 Task: Check the average views per listing of pond in the last 5 years.
Action: Mouse moved to (785, 188)
Screenshot: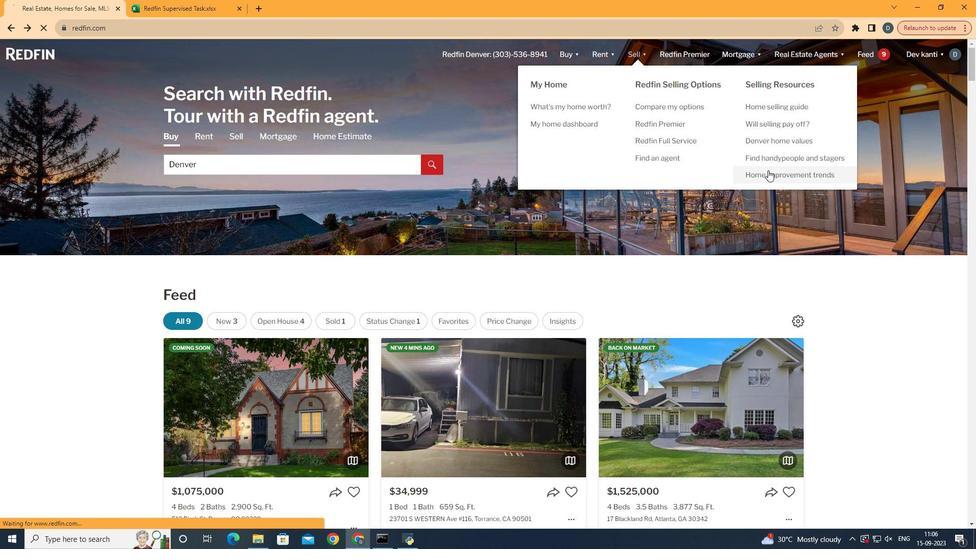 
Action: Mouse pressed left at (785, 188)
Screenshot: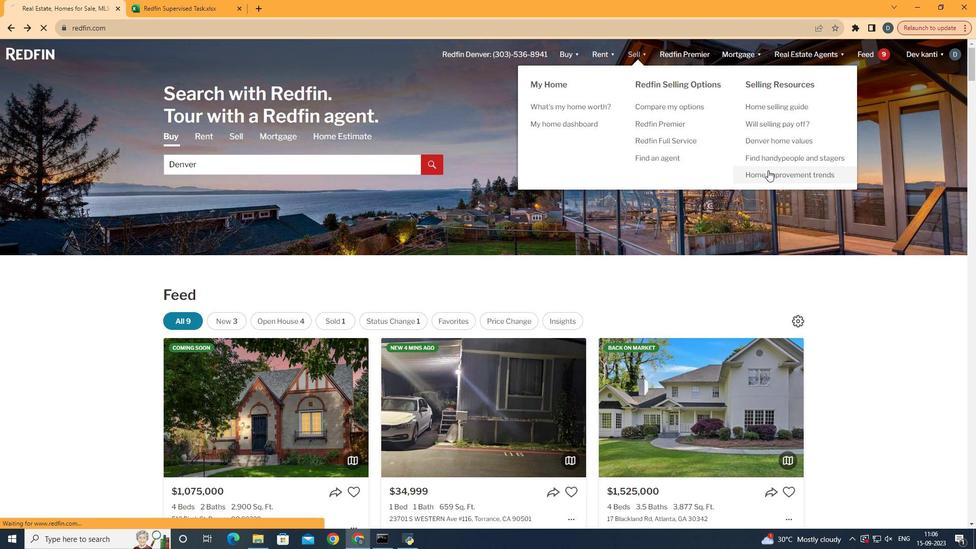 
Action: Mouse moved to (261, 215)
Screenshot: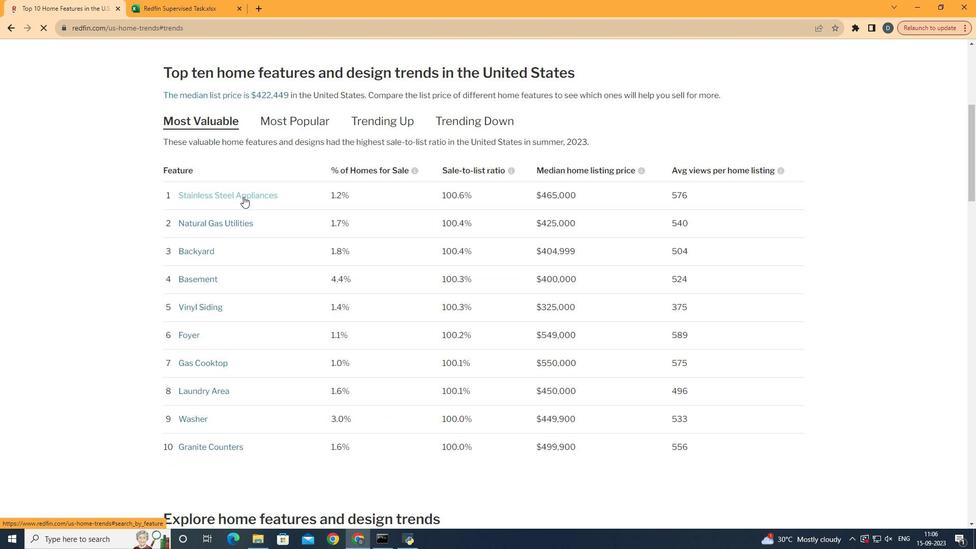 
Action: Mouse pressed left at (261, 215)
Screenshot: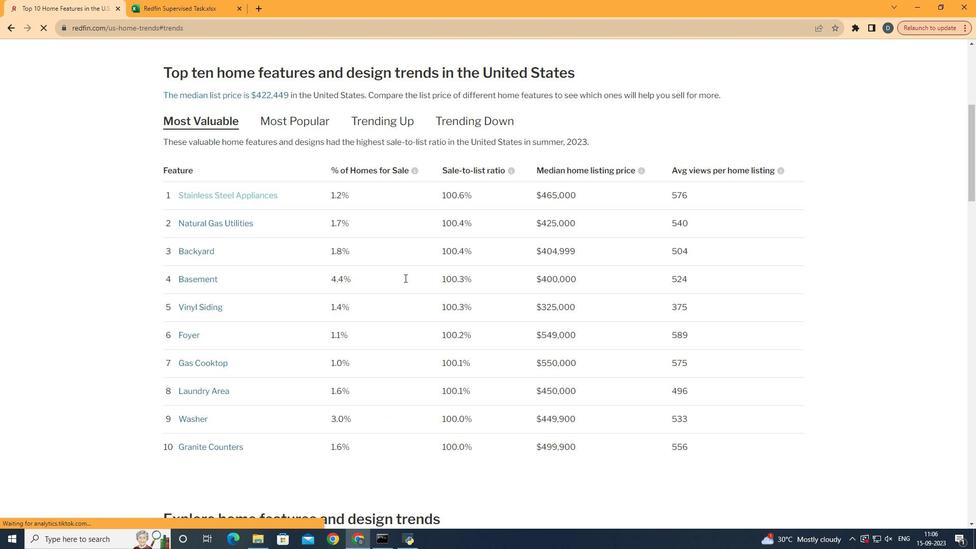 
Action: Mouse moved to (498, 325)
Screenshot: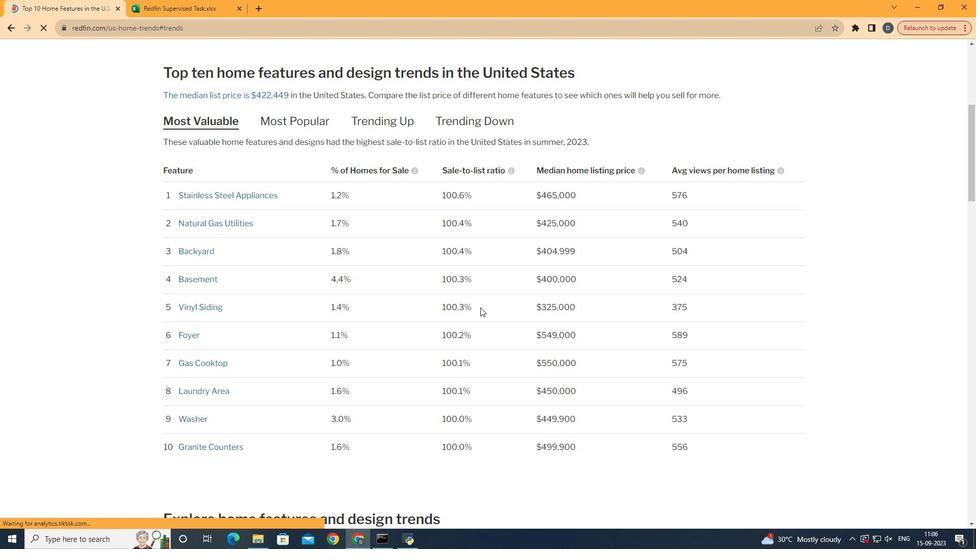 
Action: Mouse scrolled (498, 325) with delta (0, 0)
Screenshot: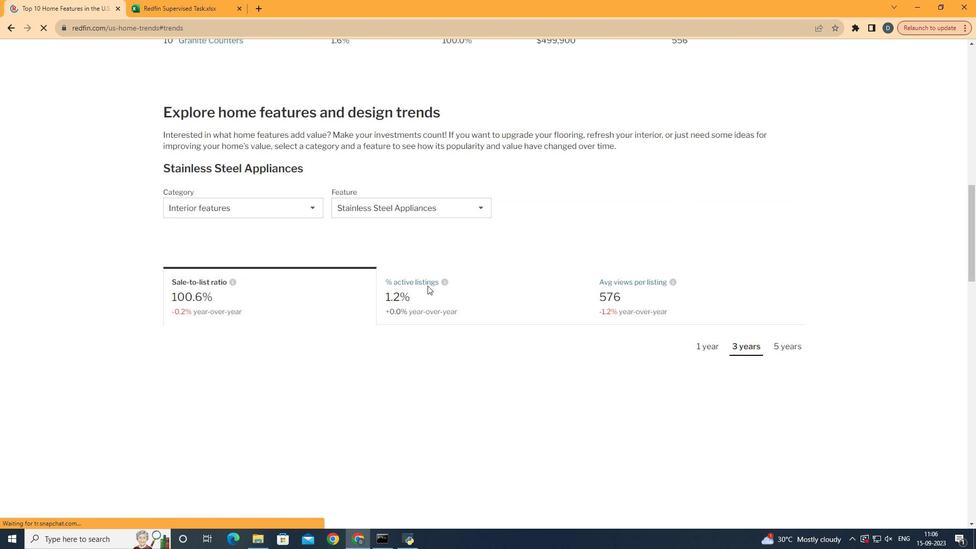 
Action: Mouse scrolled (498, 325) with delta (0, 0)
Screenshot: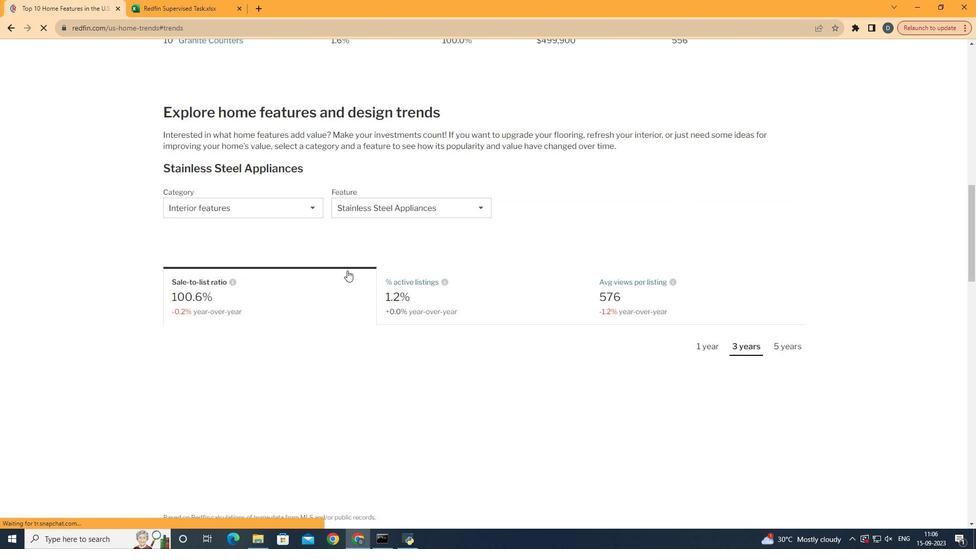 
Action: Mouse scrolled (498, 325) with delta (0, 0)
Screenshot: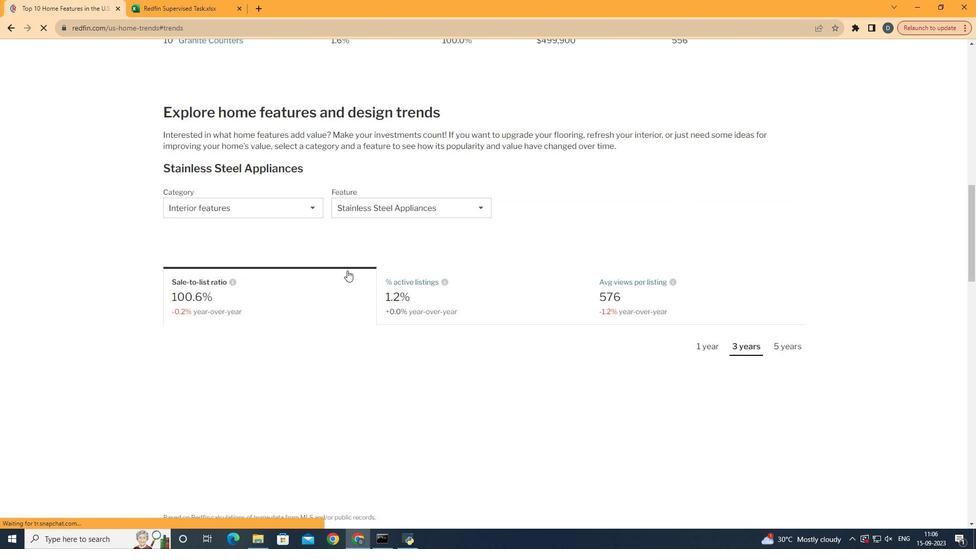 
Action: Mouse scrolled (498, 325) with delta (0, 0)
Screenshot: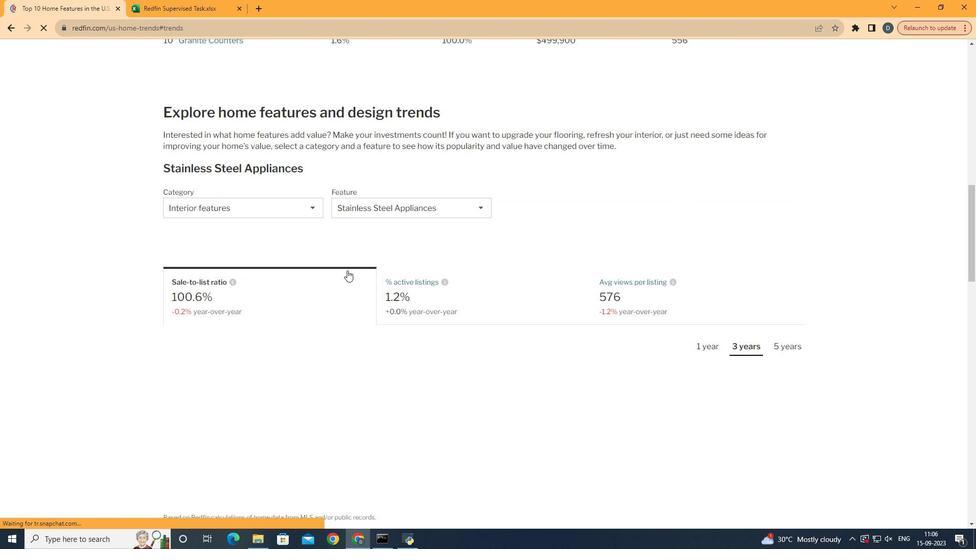
Action: Mouse scrolled (498, 325) with delta (0, 0)
Screenshot: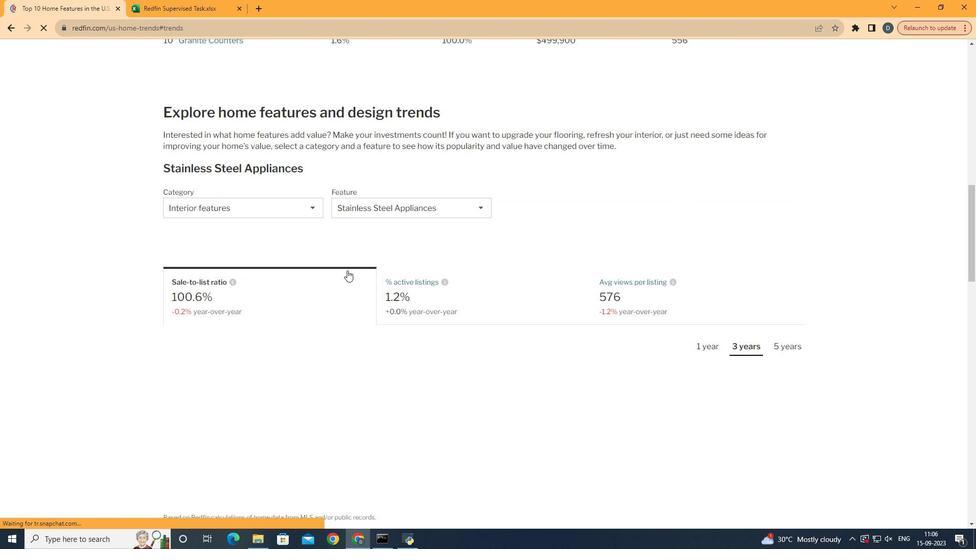 
Action: Mouse scrolled (498, 325) with delta (0, 0)
Screenshot: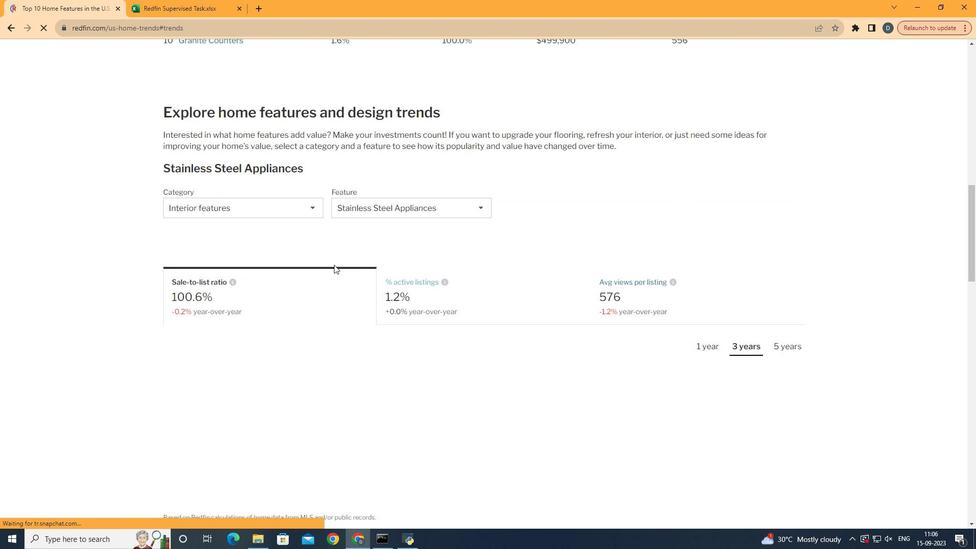 
Action: Mouse scrolled (498, 325) with delta (0, 0)
Screenshot: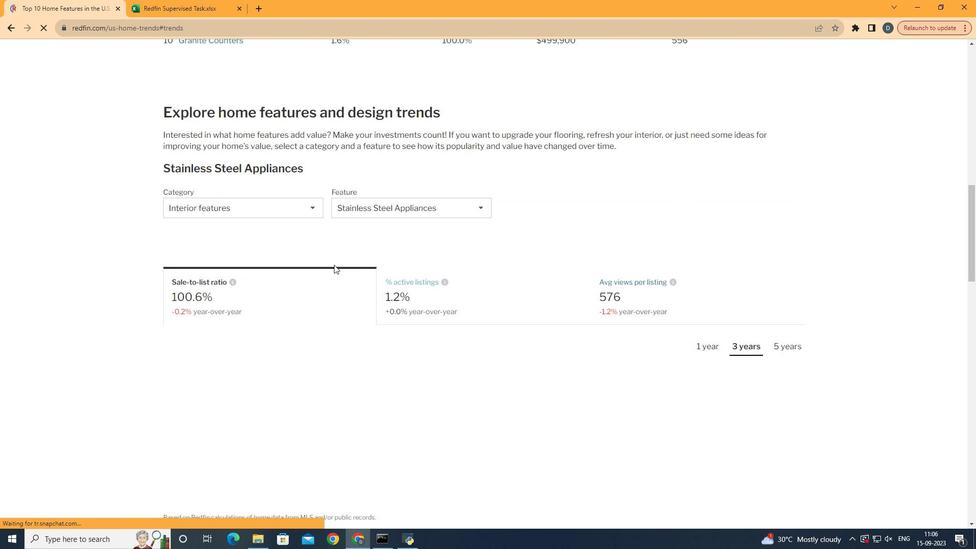 
Action: Mouse moved to (499, 325)
Screenshot: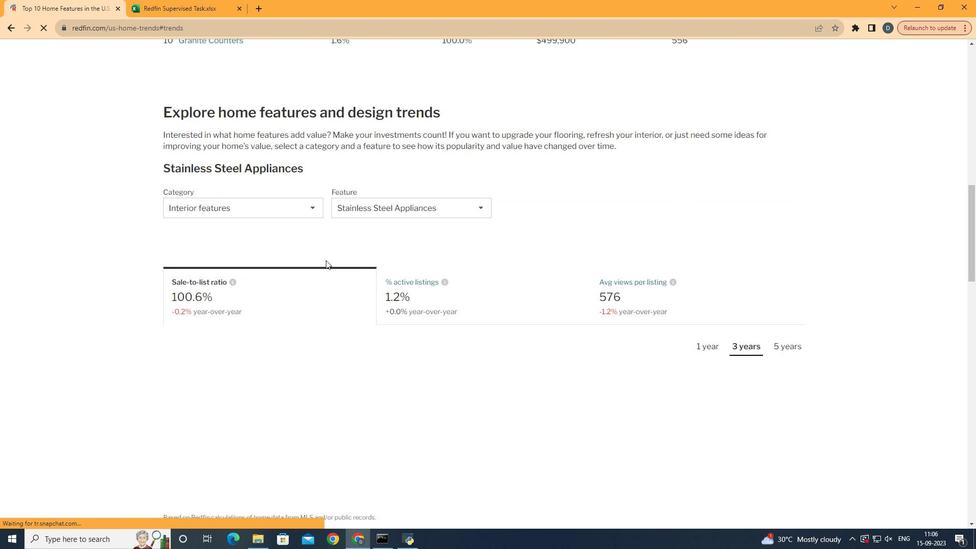 
Action: Mouse scrolled (499, 325) with delta (0, 0)
Screenshot: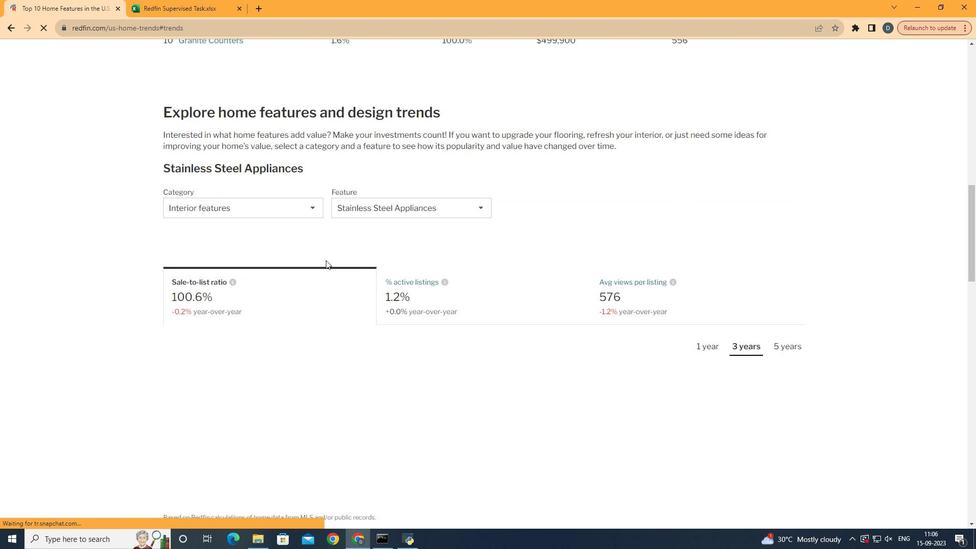 
Action: Mouse moved to (301, 233)
Screenshot: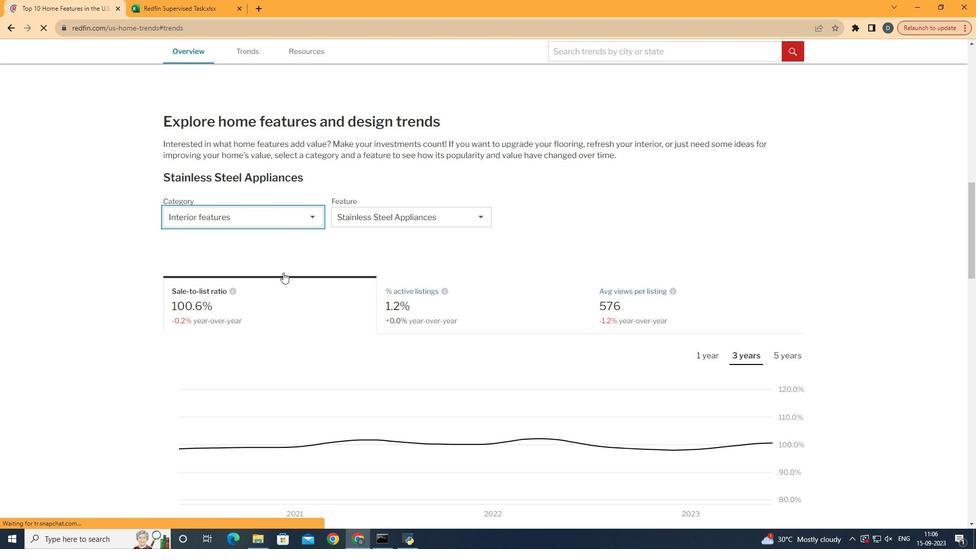 
Action: Mouse pressed left at (301, 233)
Screenshot: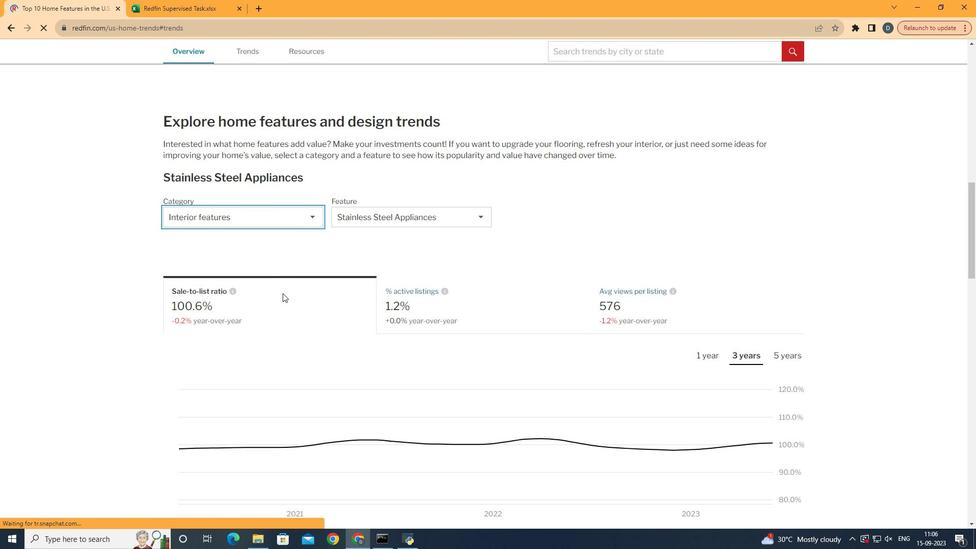 
Action: Mouse moved to (302, 342)
Screenshot: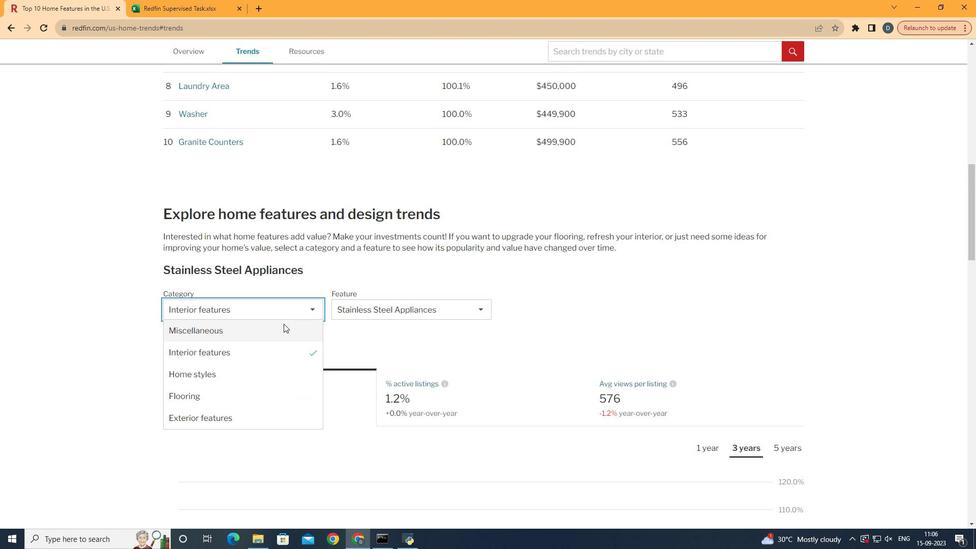 
Action: Mouse scrolled (302, 342) with delta (0, 0)
Screenshot: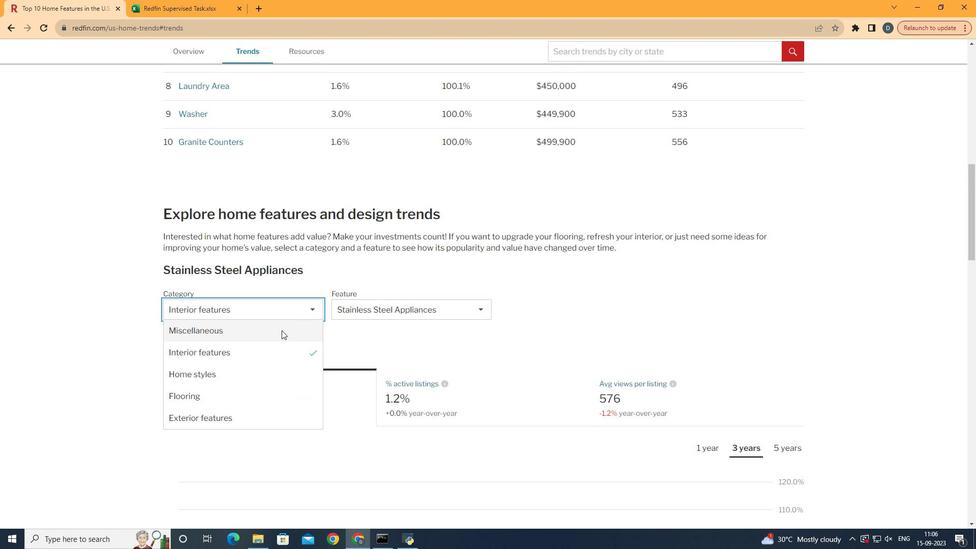 
Action: Mouse scrolled (302, 342) with delta (0, 0)
Screenshot: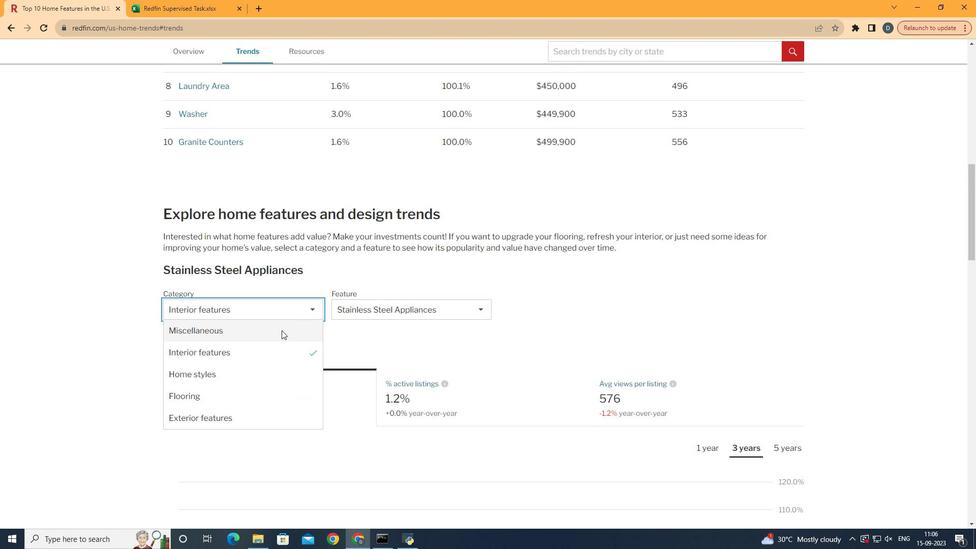 
Action: Mouse scrolled (302, 342) with delta (0, 0)
Screenshot: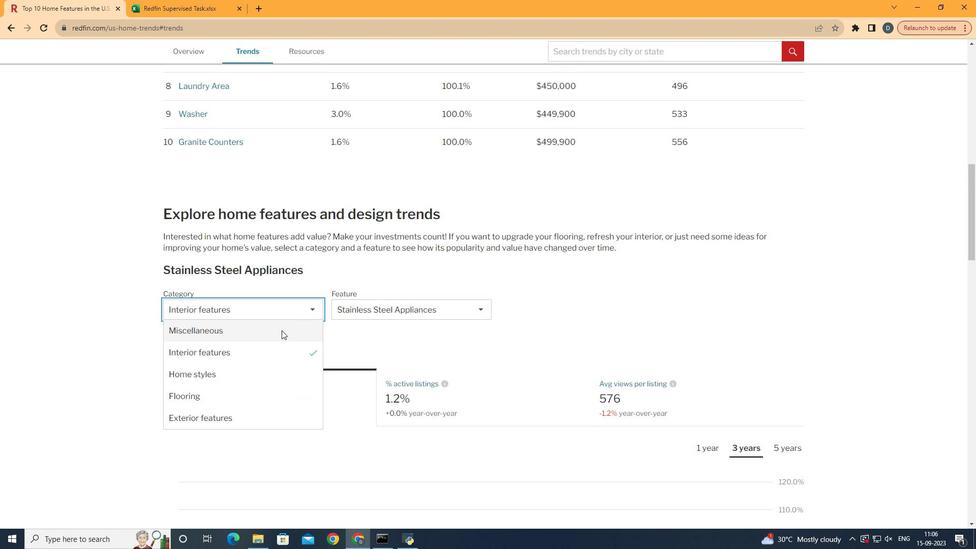 
Action: Mouse scrolled (302, 342) with delta (0, 0)
Screenshot: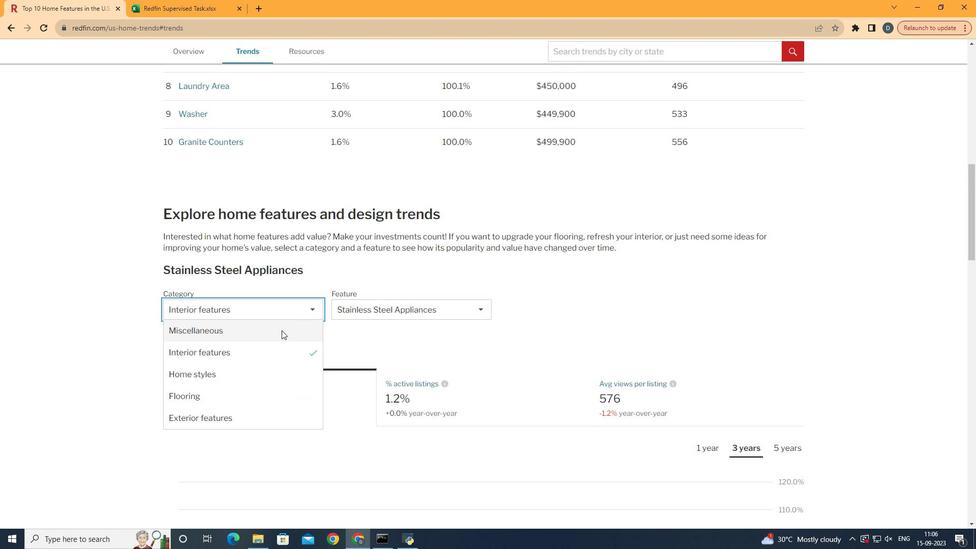 
Action: Mouse moved to (301, 342)
Screenshot: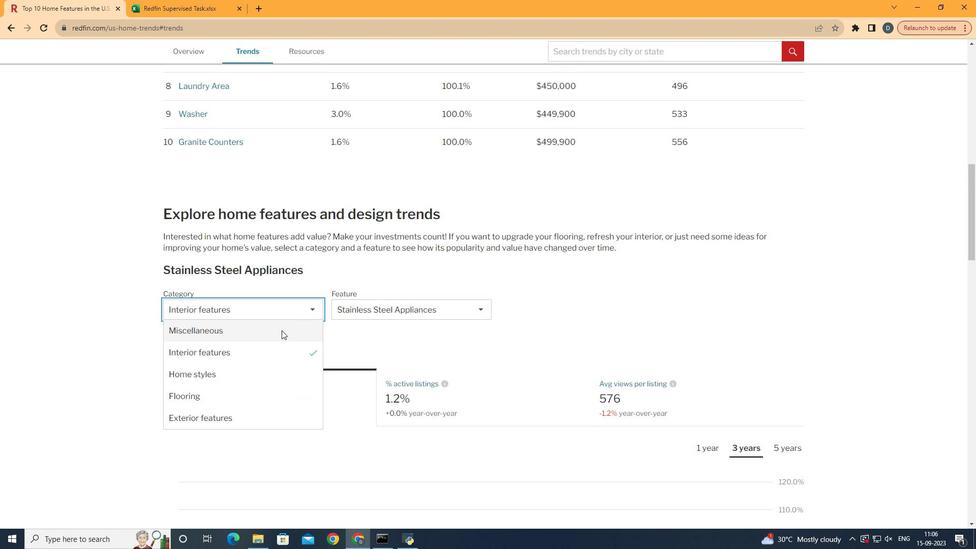 
Action: Mouse scrolled (301, 341) with delta (0, 0)
Screenshot: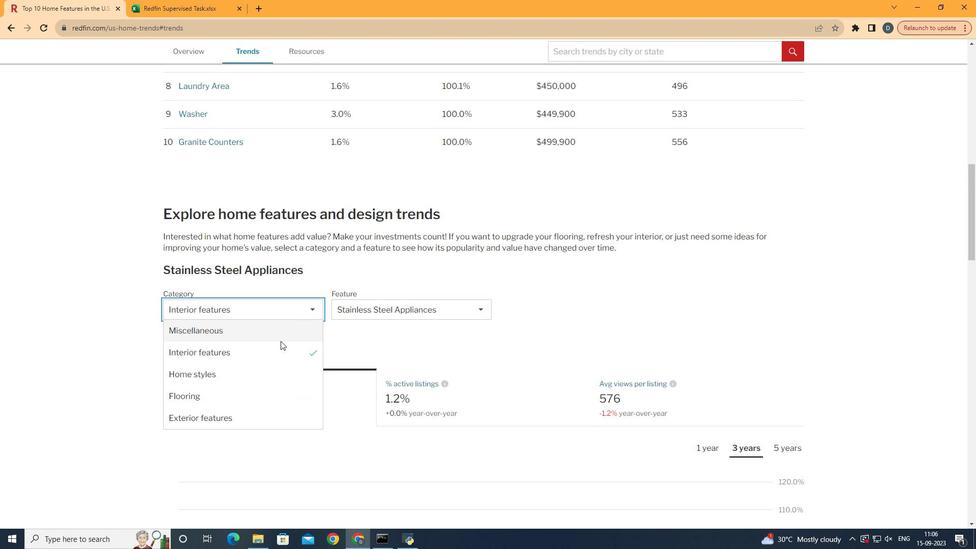 
Action: Mouse scrolled (301, 341) with delta (0, 0)
Screenshot: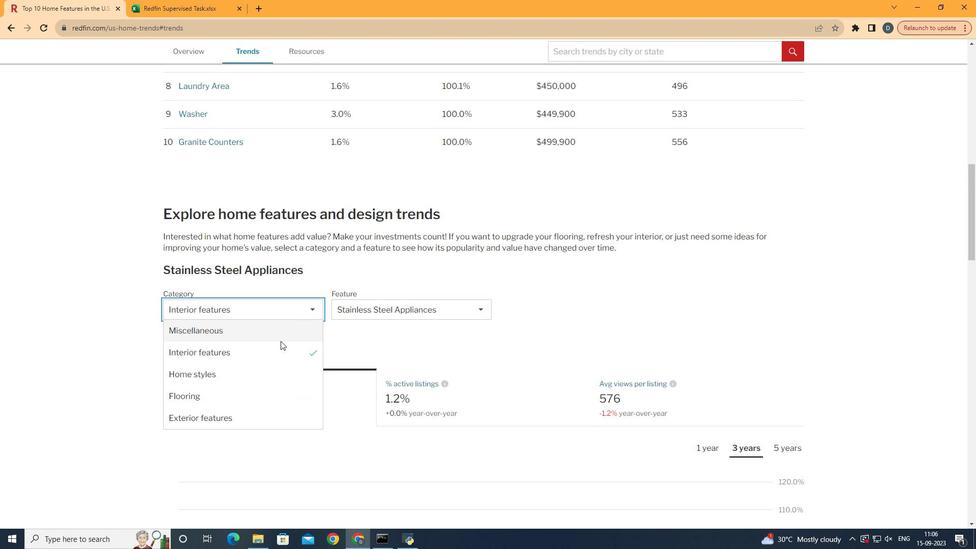 
Action: Mouse moved to (282, 437)
Screenshot: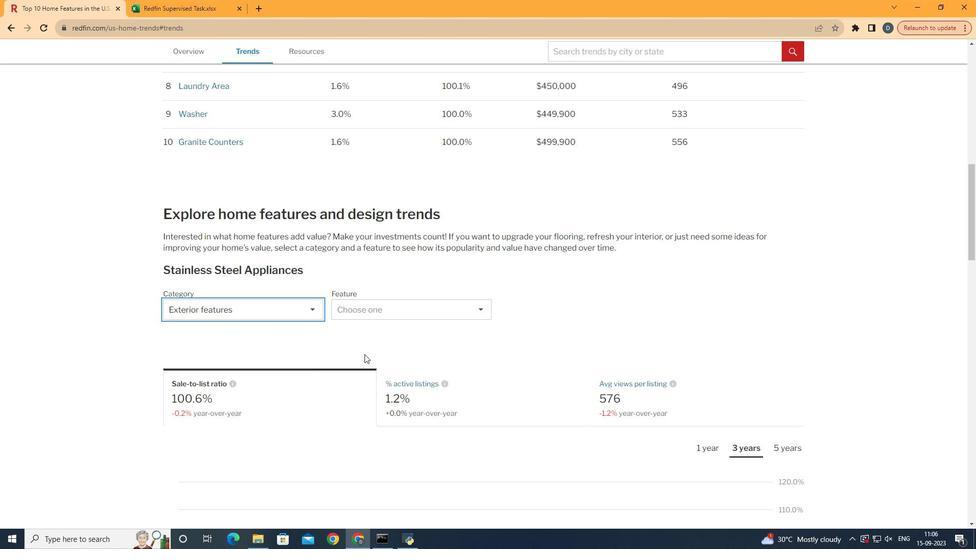 
Action: Mouse pressed left at (282, 437)
Screenshot: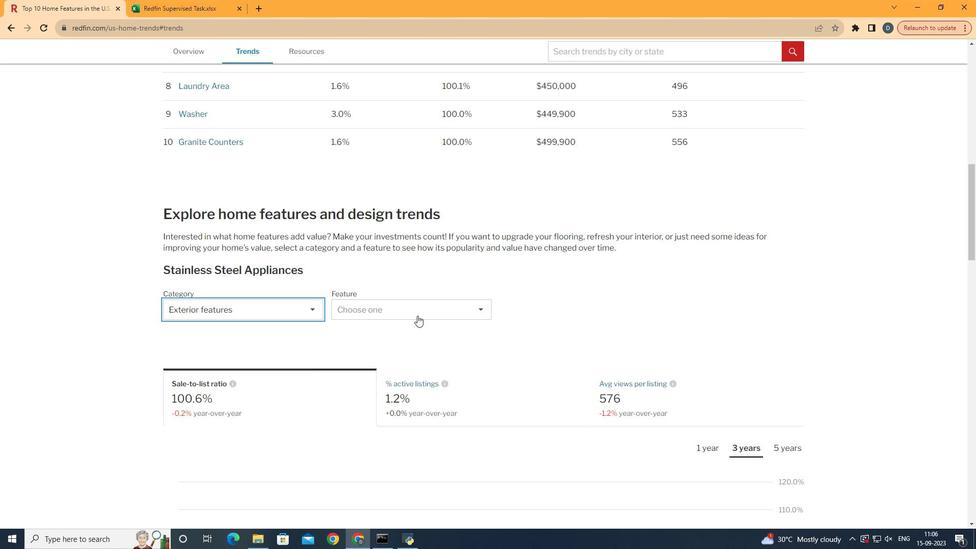 
Action: Mouse moved to (436, 333)
Screenshot: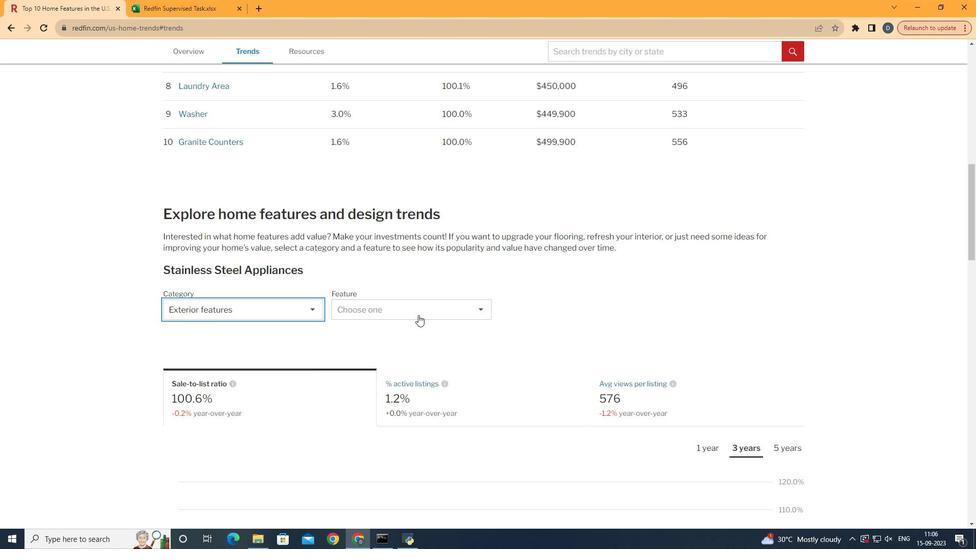 
Action: Mouse pressed left at (436, 333)
Screenshot: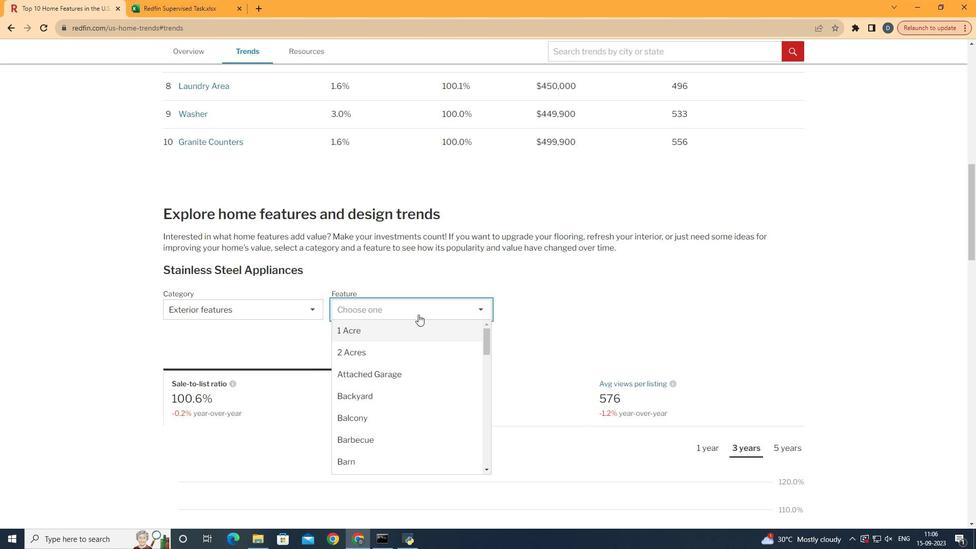 
Action: Mouse moved to (446, 403)
Screenshot: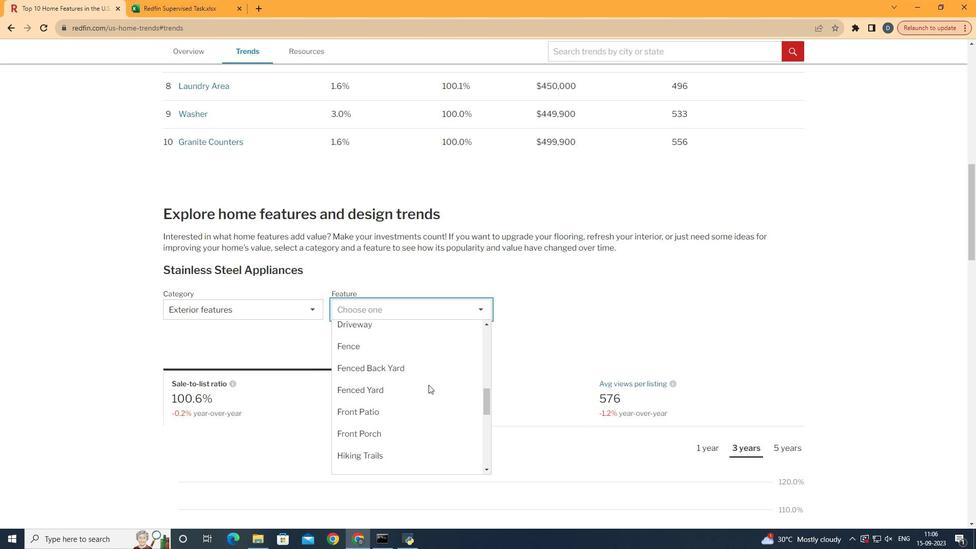 
Action: Mouse scrolled (446, 402) with delta (0, 0)
Screenshot: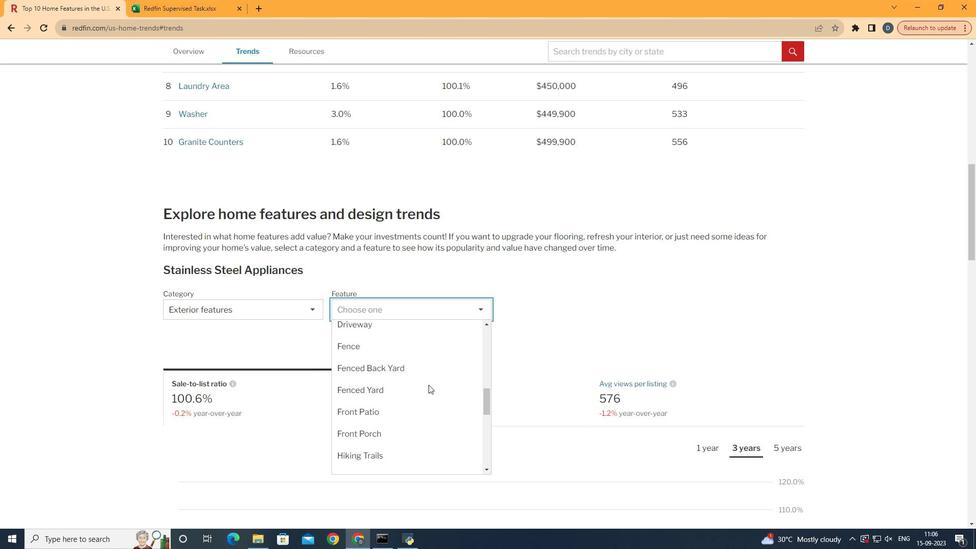 
Action: Mouse scrolled (446, 402) with delta (0, 0)
Screenshot: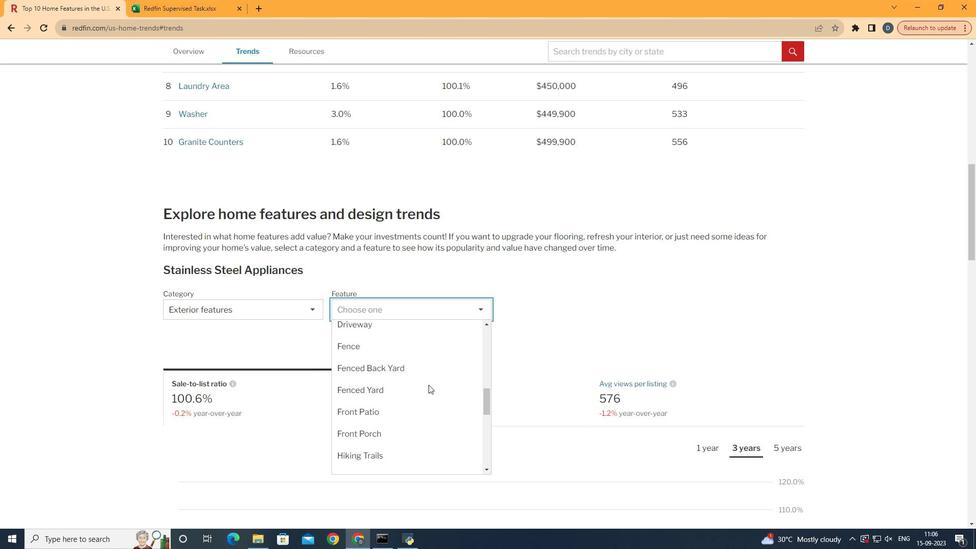 
Action: Mouse scrolled (446, 402) with delta (0, 0)
Screenshot: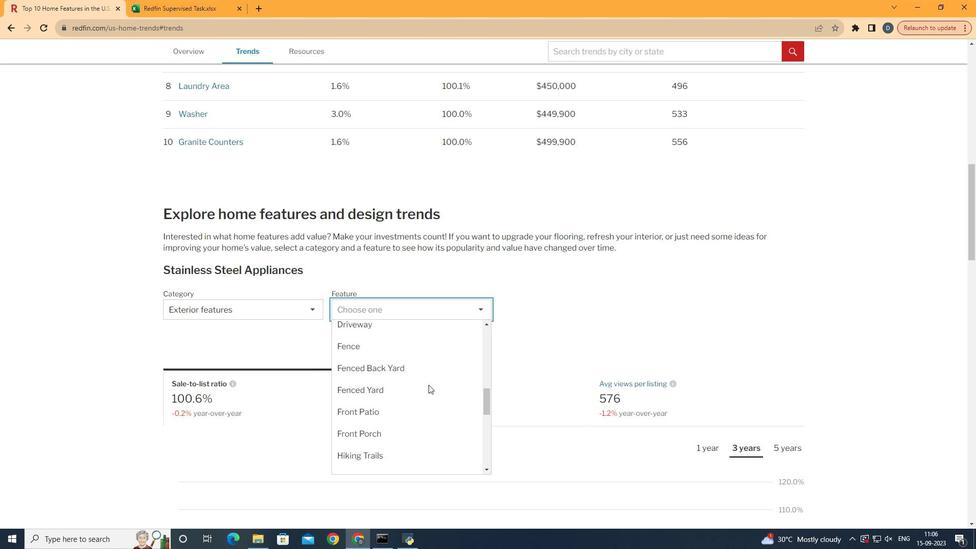 
Action: Mouse scrolled (446, 402) with delta (0, 0)
Screenshot: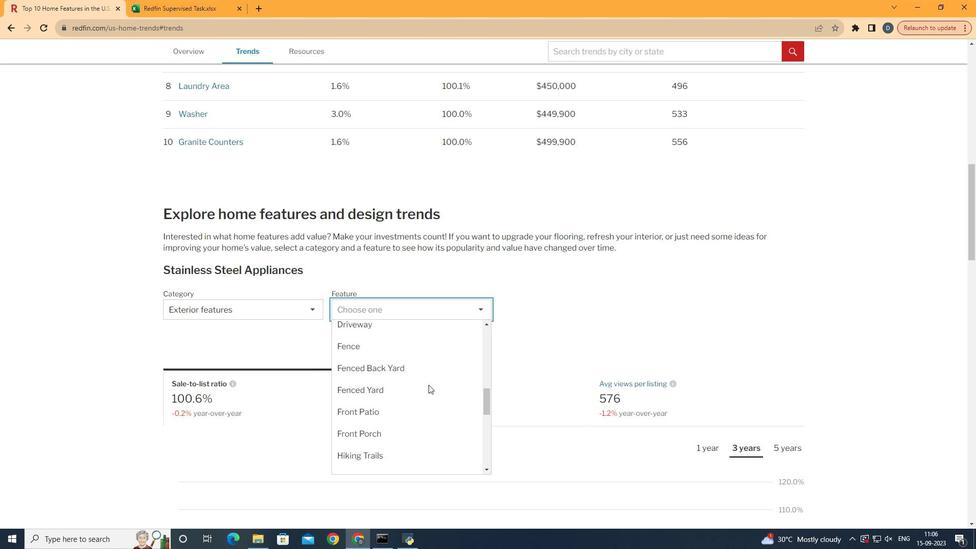 
Action: Mouse scrolled (446, 402) with delta (0, 0)
Screenshot: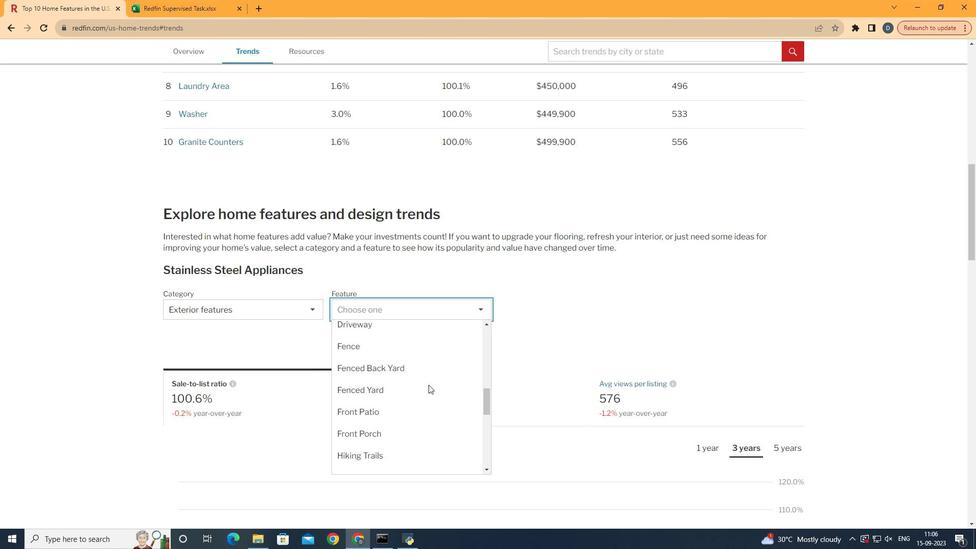 
Action: Mouse scrolled (446, 402) with delta (0, 0)
Screenshot: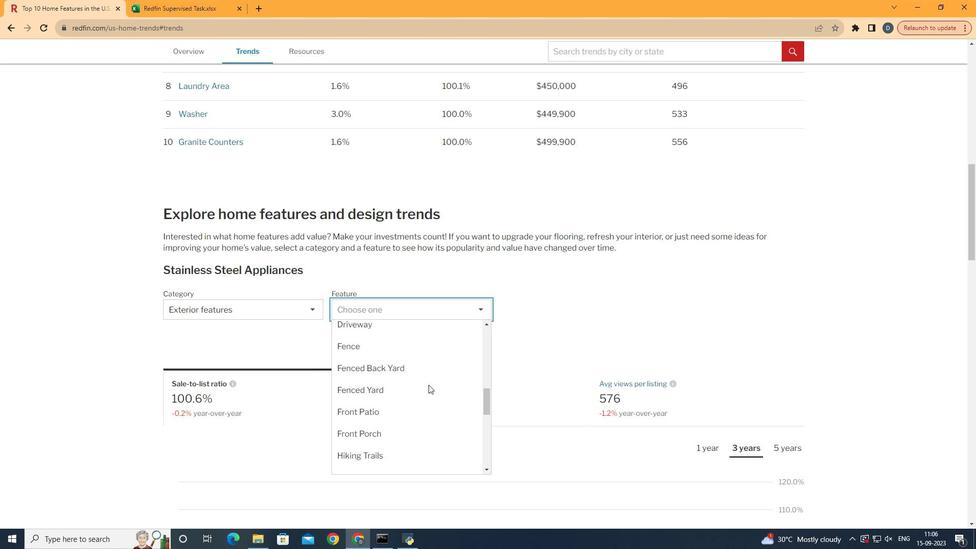 
Action: Mouse scrolled (446, 402) with delta (0, 0)
Screenshot: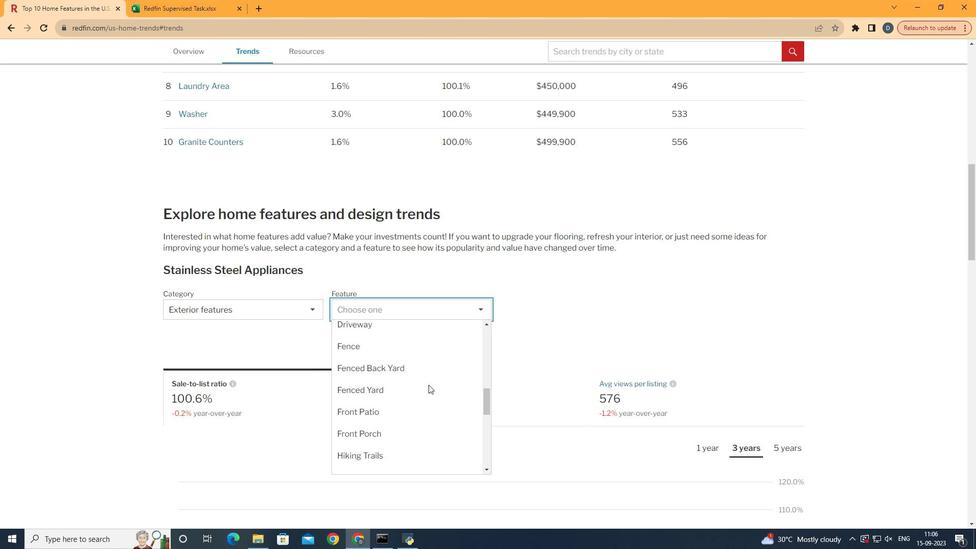 
Action: Mouse scrolled (446, 402) with delta (0, 0)
Screenshot: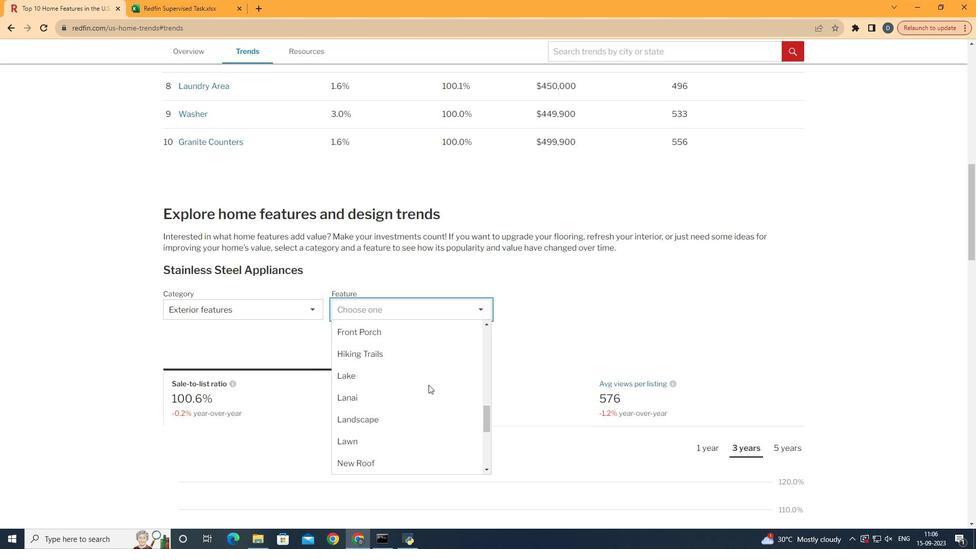 
Action: Mouse scrolled (446, 402) with delta (0, 0)
Screenshot: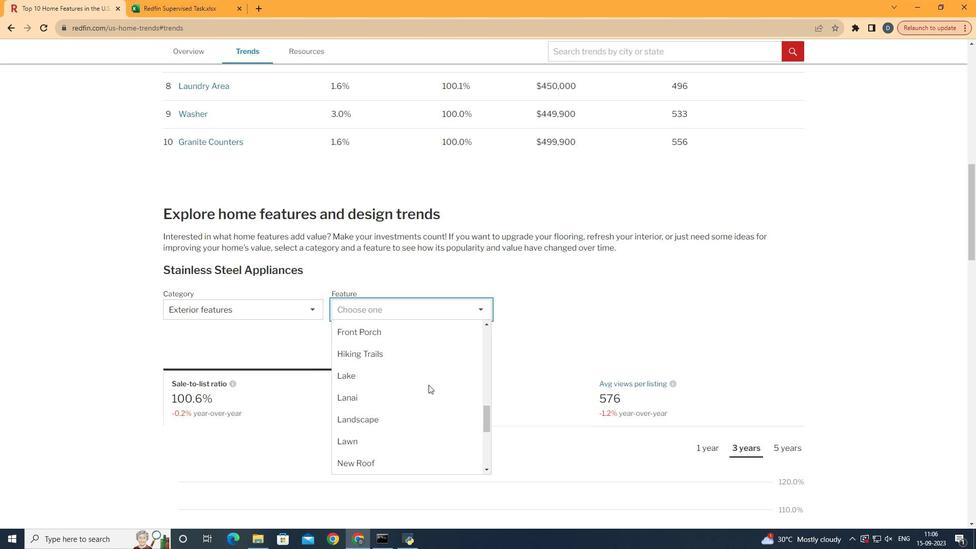 
Action: Mouse moved to (417, 464)
Screenshot: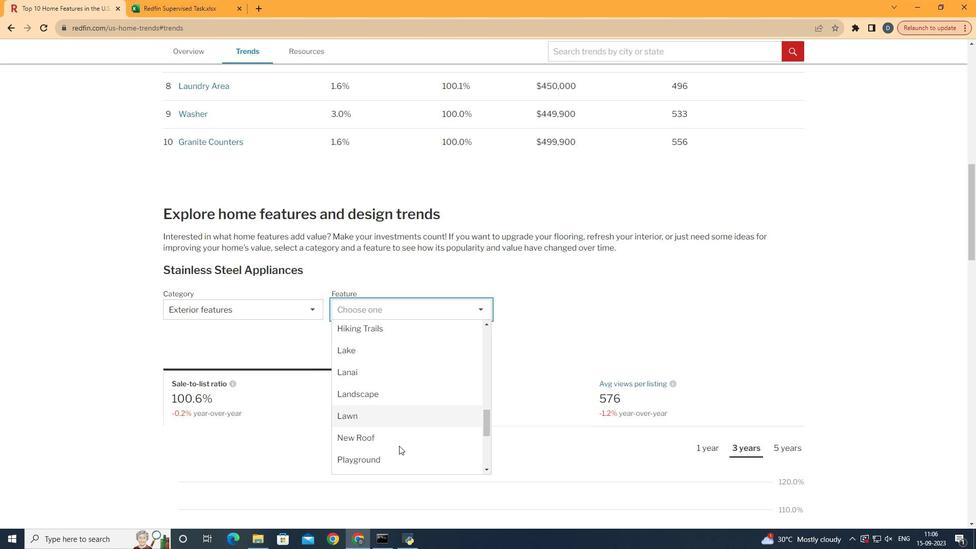 
Action: Mouse scrolled (417, 463) with delta (0, 0)
Screenshot: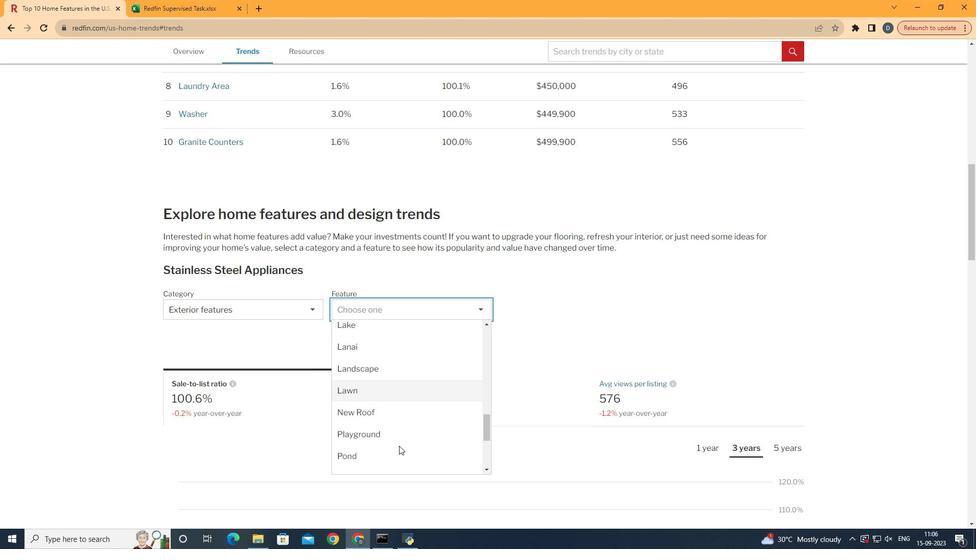 
Action: Mouse moved to (420, 473)
Screenshot: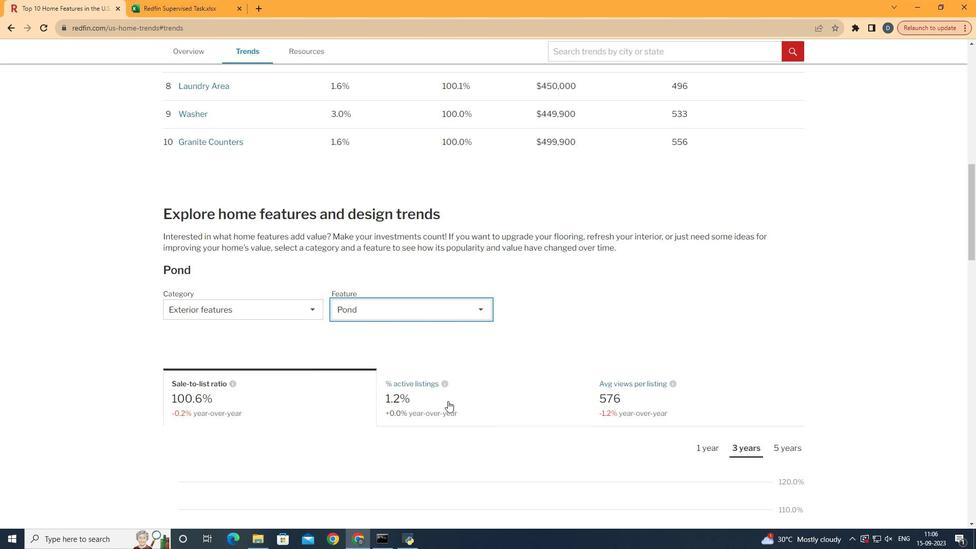 
Action: Mouse pressed left at (420, 473)
Screenshot: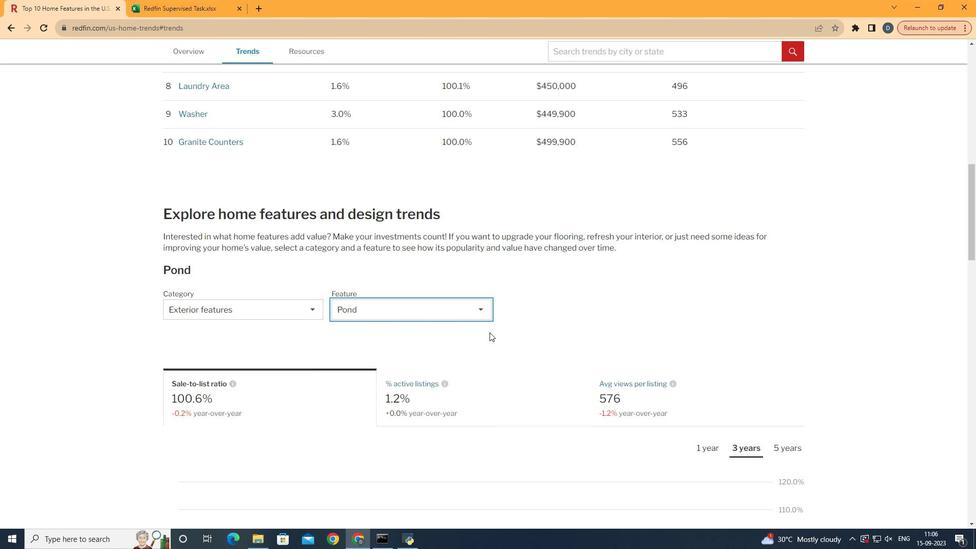 
Action: Mouse moved to (519, 337)
Screenshot: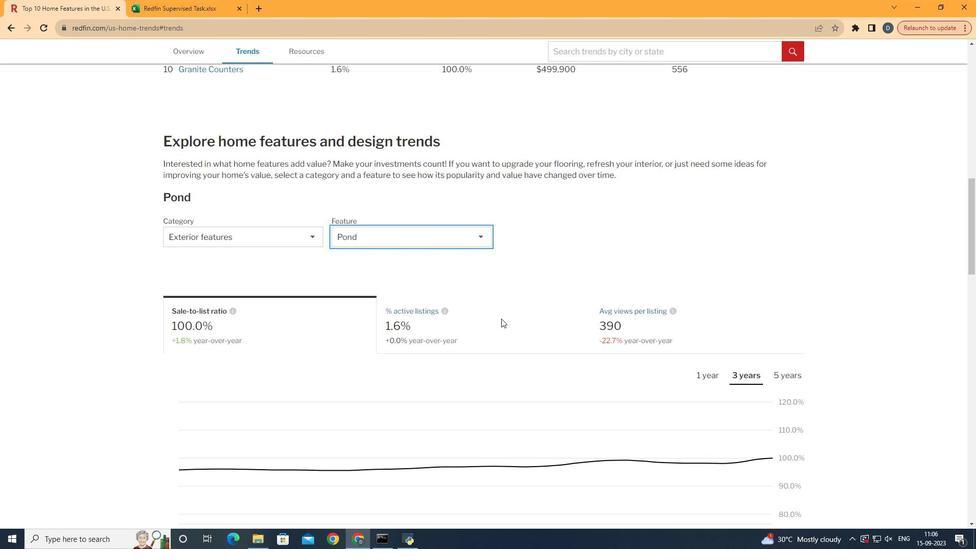 
Action: Mouse scrolled (519, 336) with delta (0, 0)
Screenshot: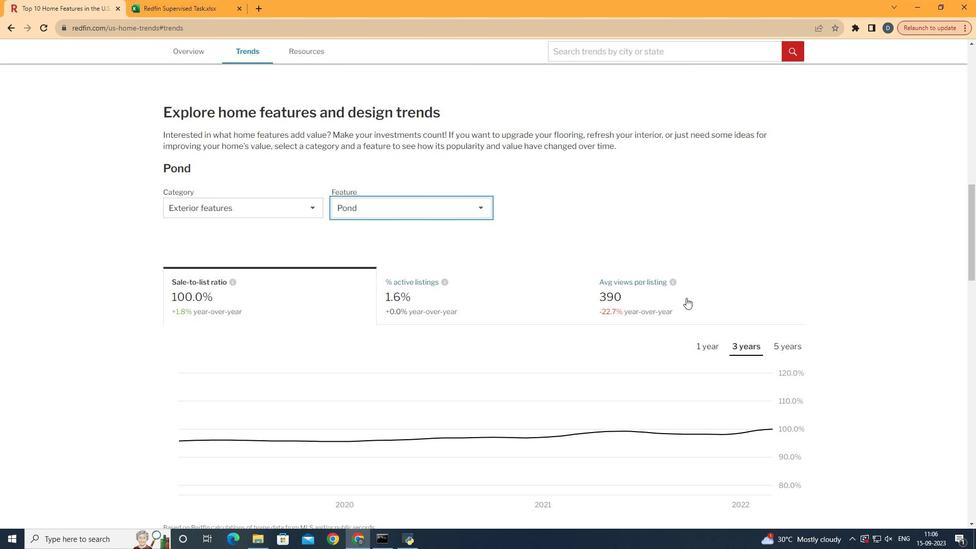 
Action: Mouse scrolled (519, 336) with delta (0, 0)
Screenshot: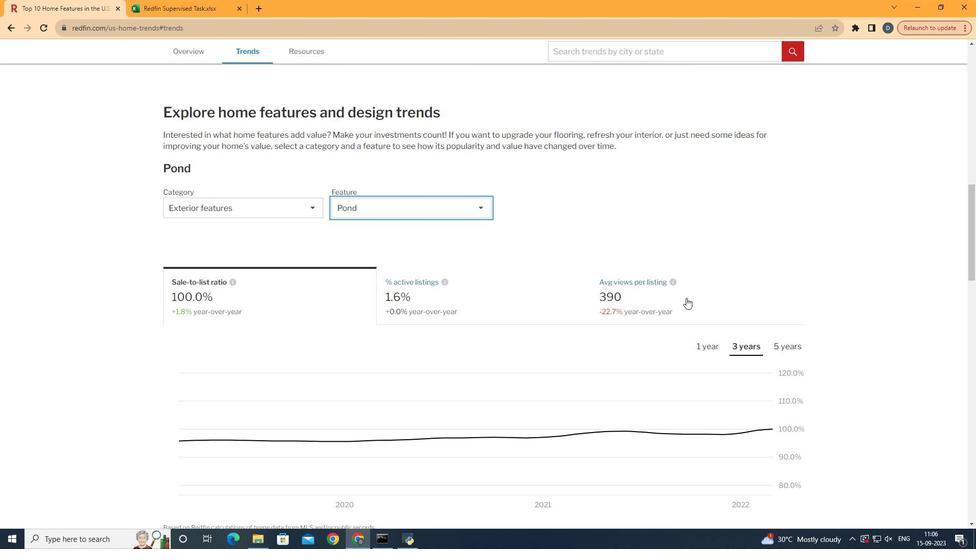 
Action: Mouse moved to (704, 316)
Screenshot: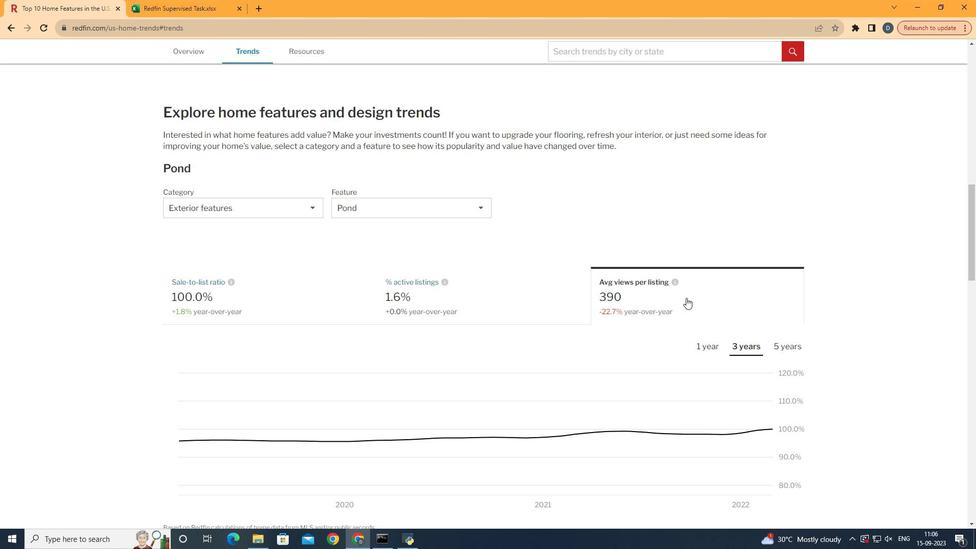 
Action: Mouse pressed left at (704, 316)
Screenshot: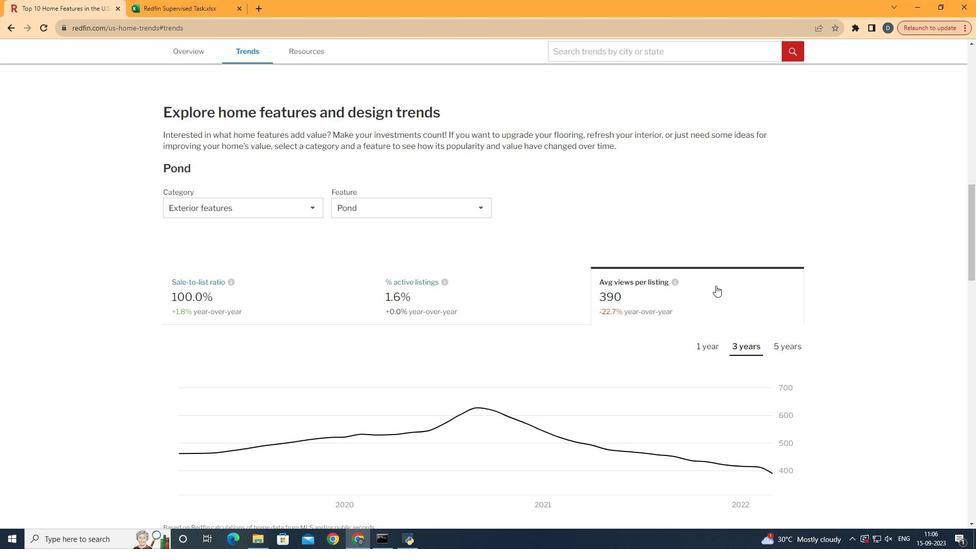 
Action: Mouse moved to (735, 303)
Screenshot: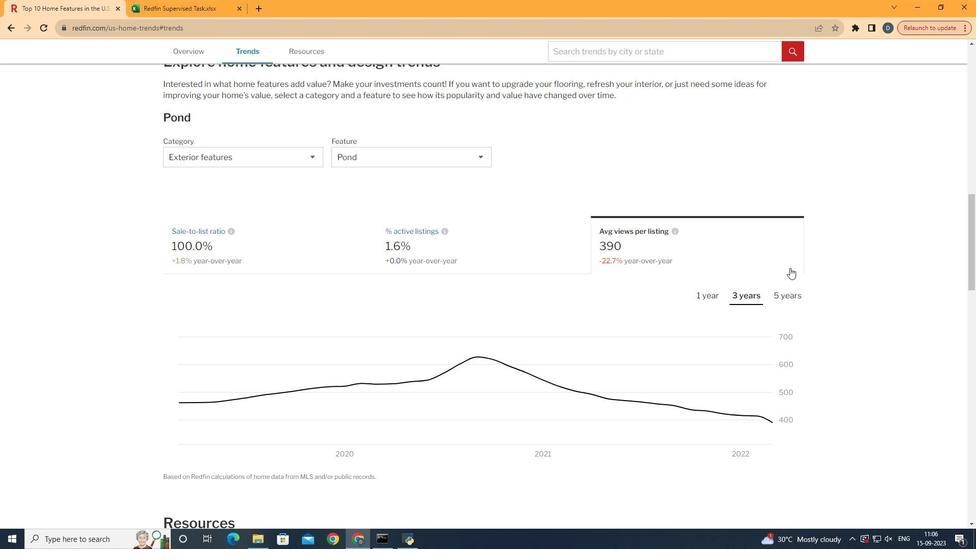 
Action: Mouse scrolled (735, 303) with delta (0, 0)
Screenshot: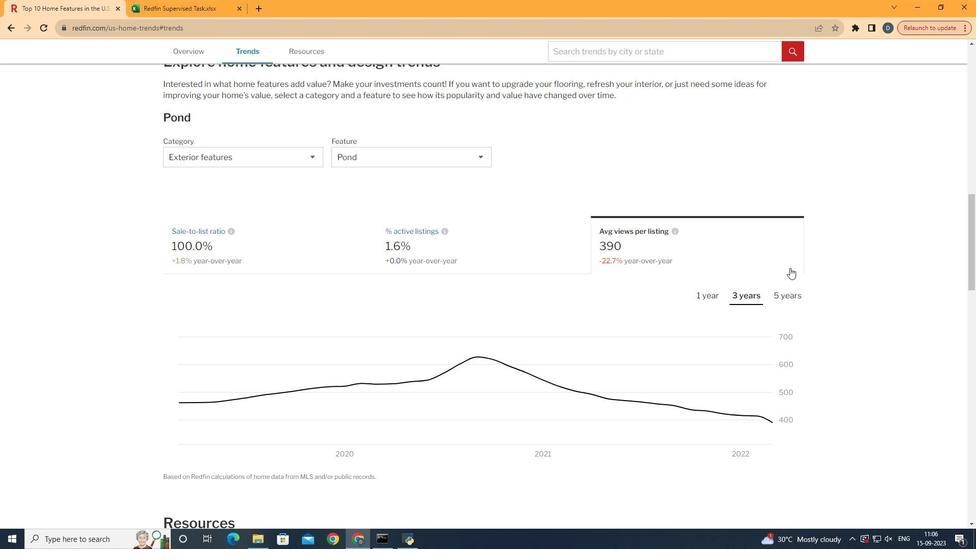 
Action: Mouse moved to (810, 318)
Screenshot: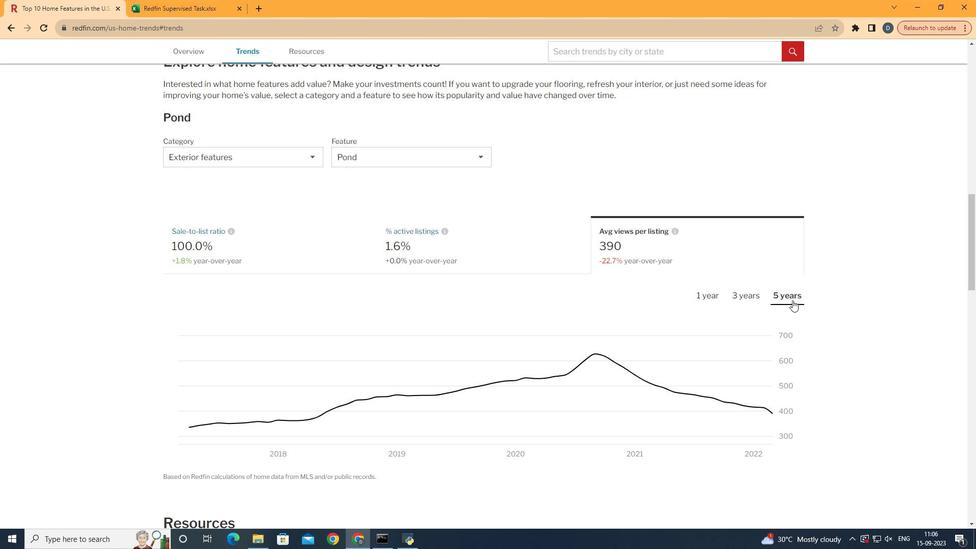 
Action: Mouse pressed left at (810, 318)
Screenshot: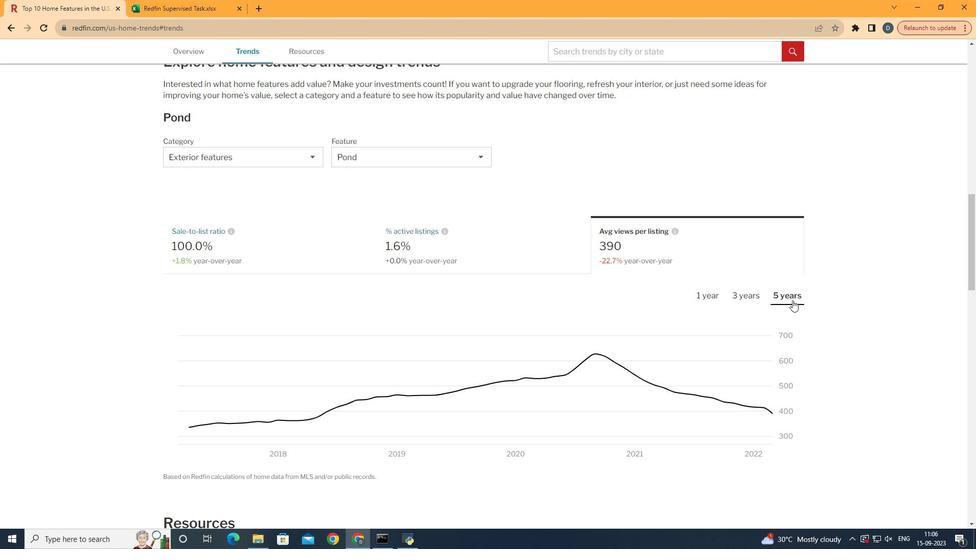 
